 Task: Check the average views per listing of tile in the last 1 year.
Action: Mouse moved to (939, 219)
Screenshot: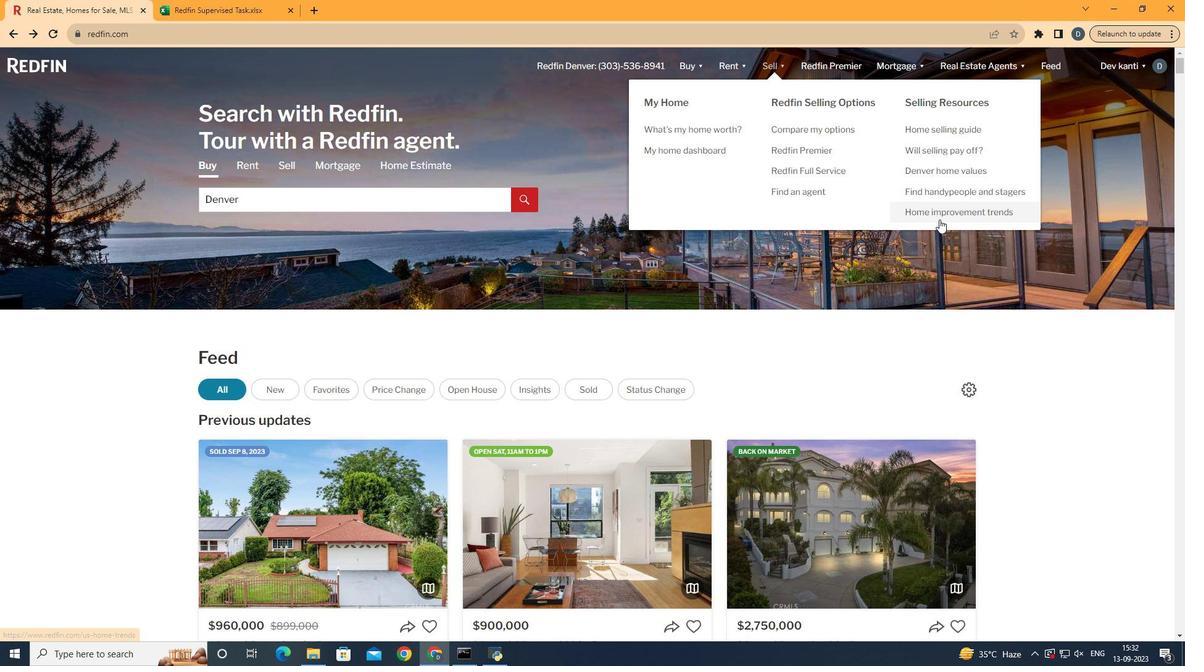 
Action: Mouse pressed left at (939, 219)
Screenshot: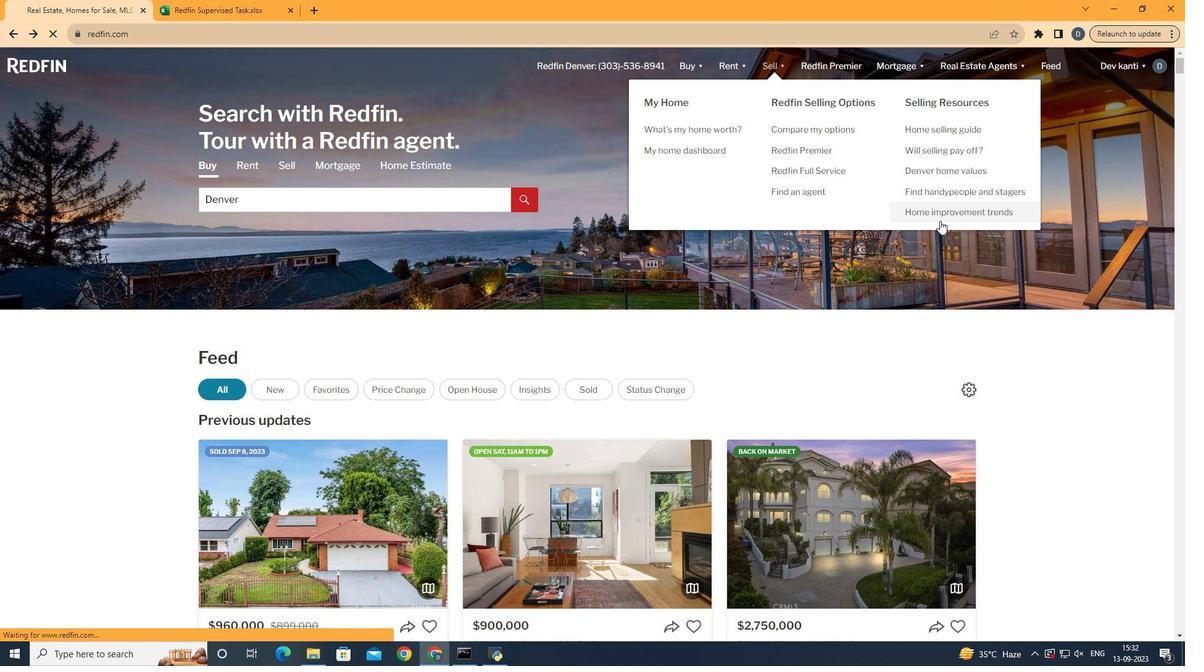 
Action: Mouse moved to (320, 234)
Screenshot: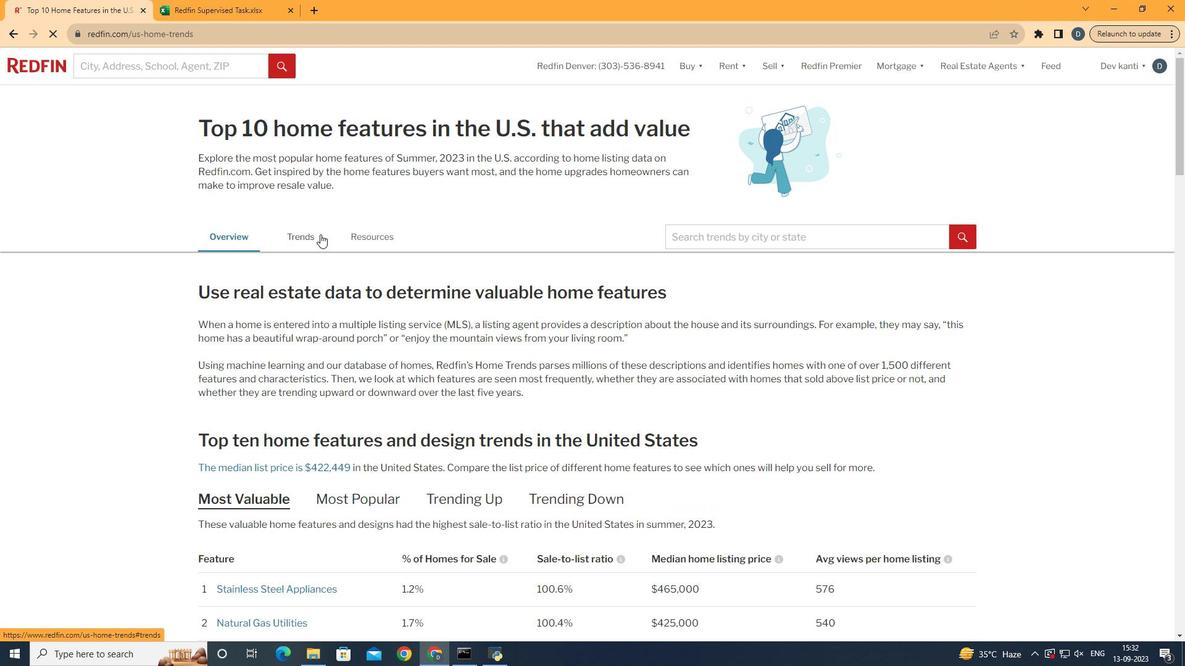 
Action: Mouse pressed left at (320, 234)
Screenshot: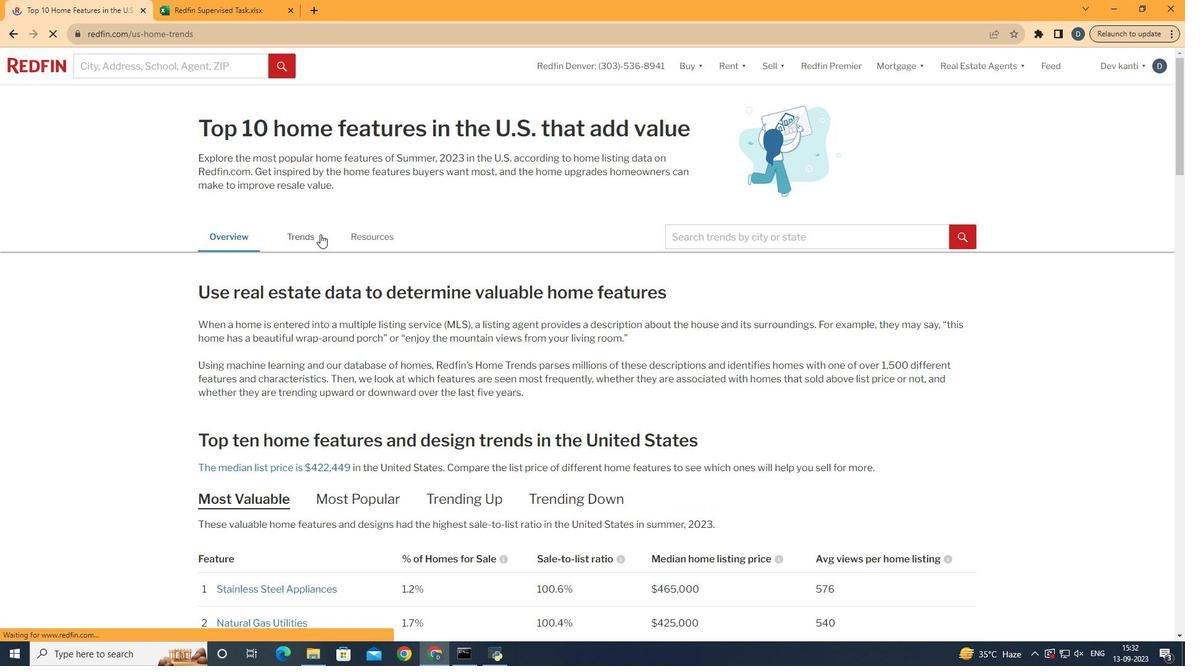 
Action: Mouse moved to (614, 367)
Screenshot: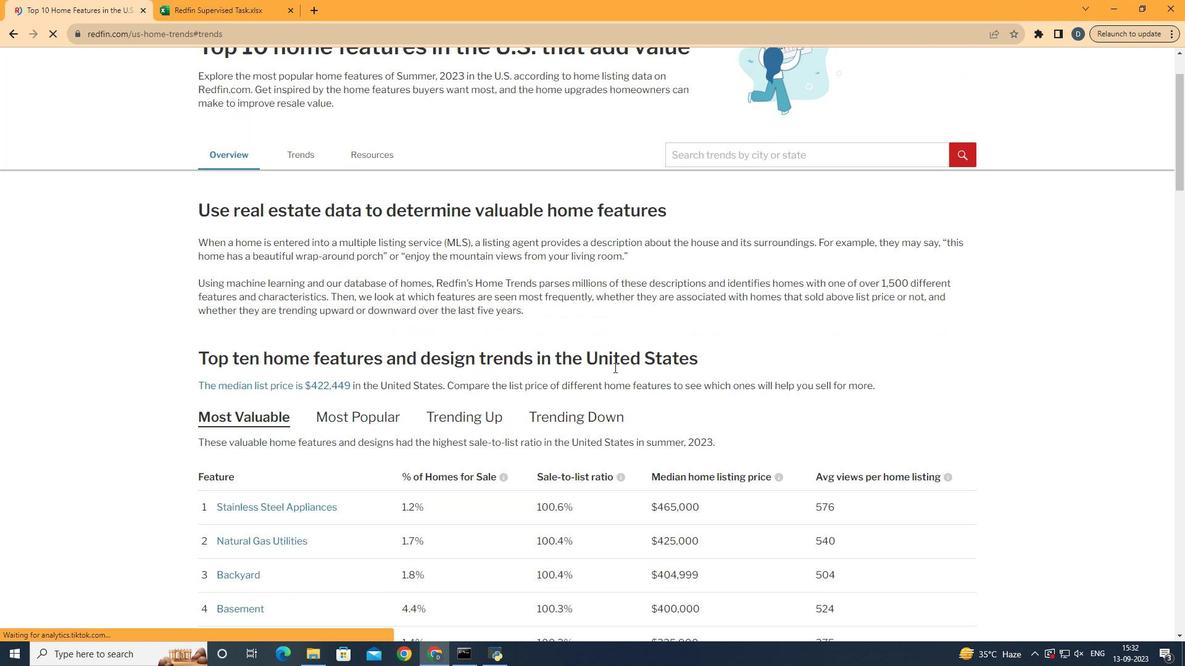 
Action: Mouse scrolled (614, 367) with delta (0, 0)
Screenshot: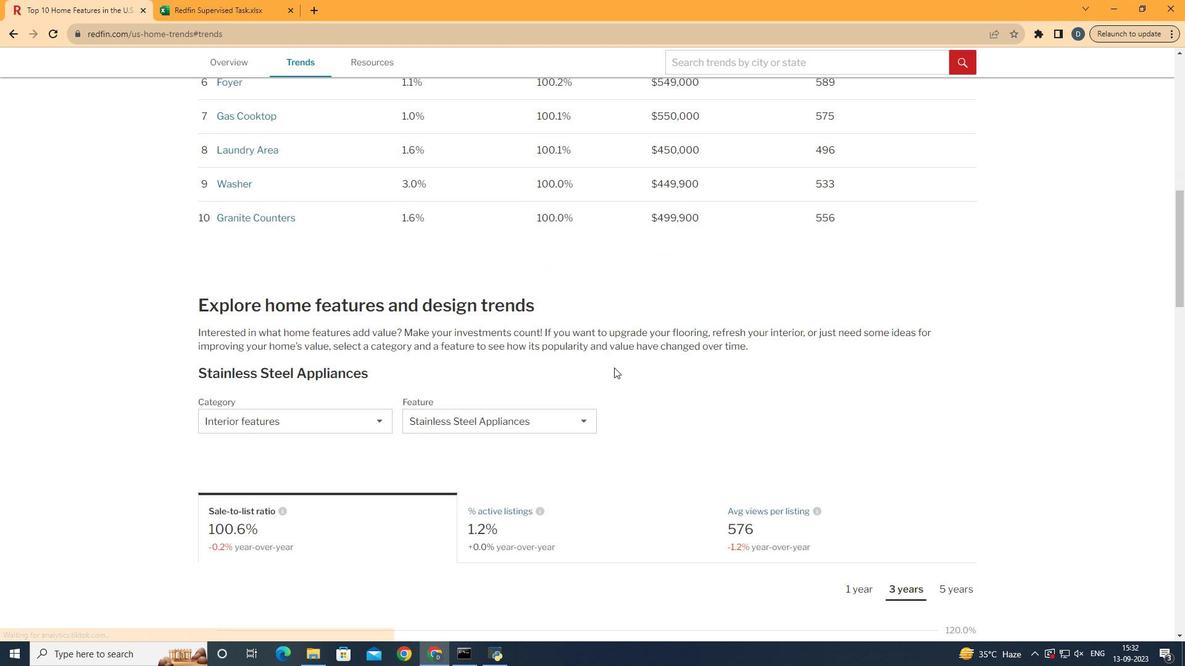 
Action: Mouse scrolled (614, 367) with delta (0, 0)
Screenshot: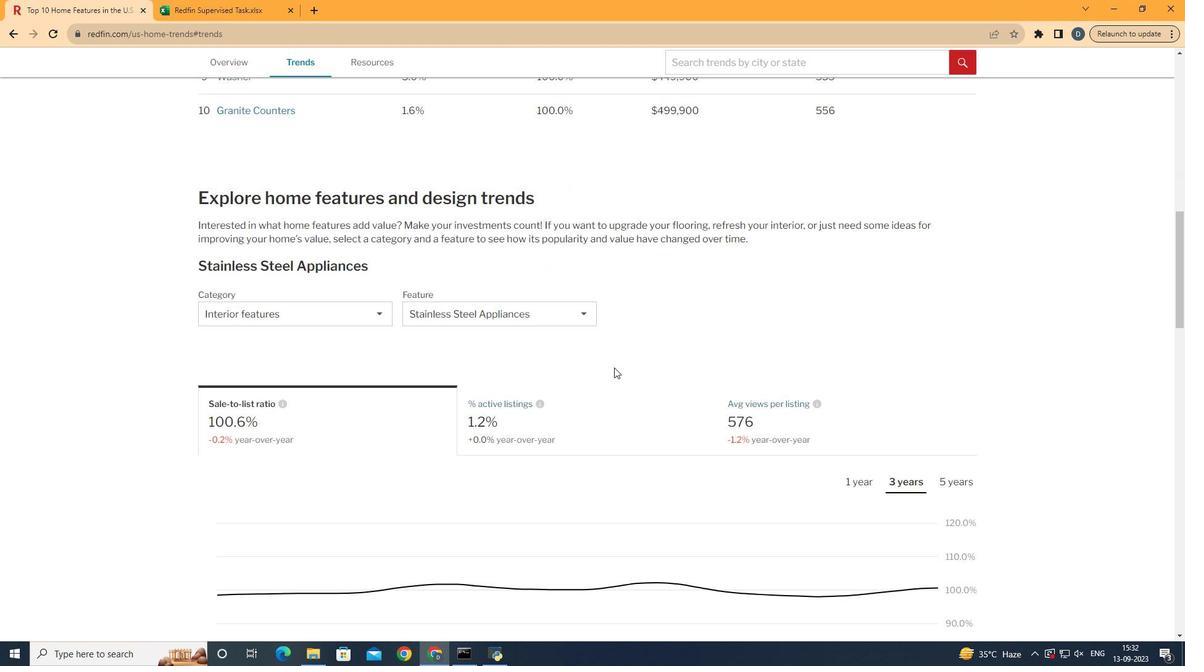 
Action: Mouse scrolled (614, 367) with delta (0, 0)
Screenshot: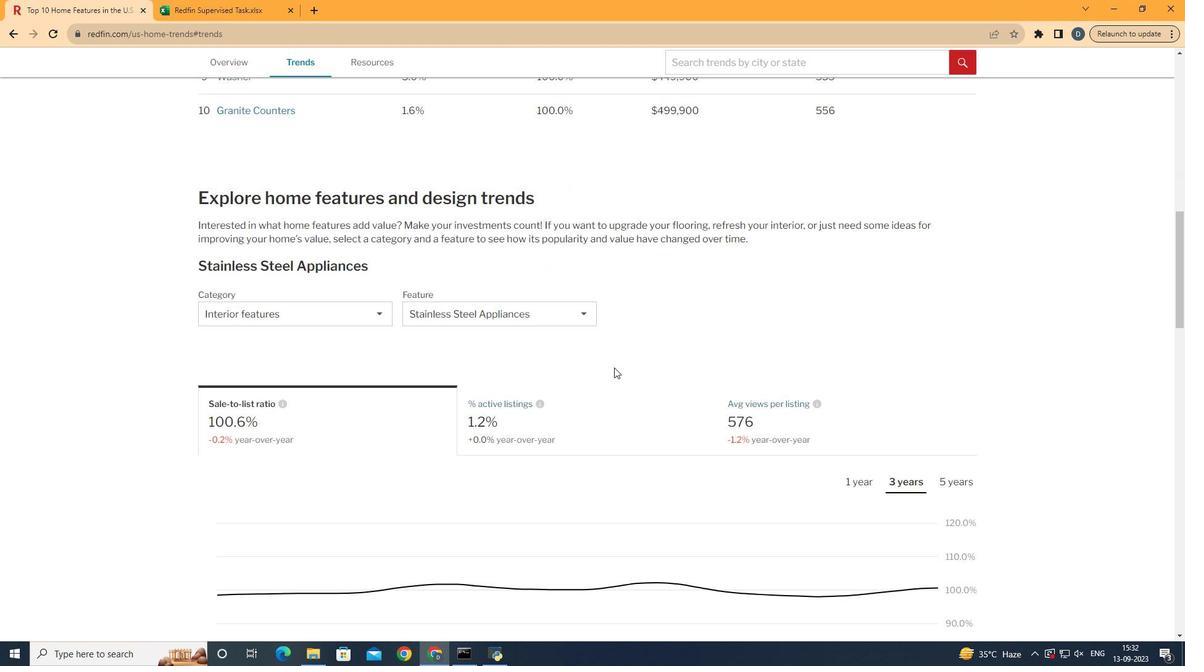 
Action: Mouse scrolled (614, 367) with delta (0, 0)
Screenshot: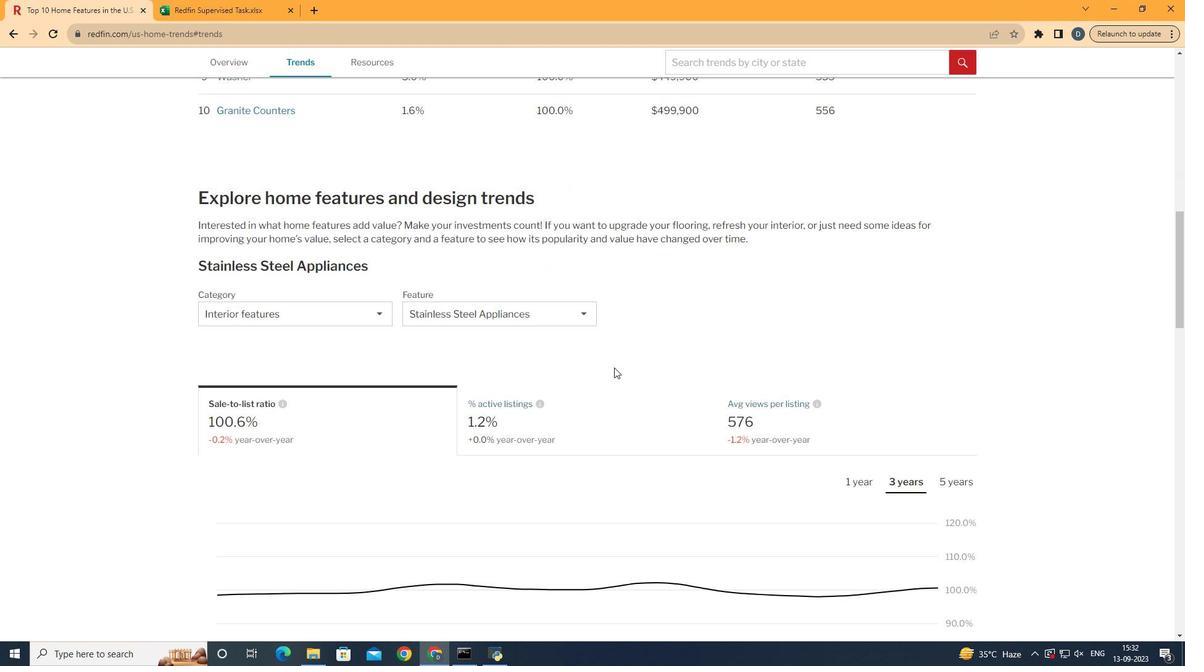 
Action: Mouse scrolled (614, 367) with delta (0, 0)
Screenshot: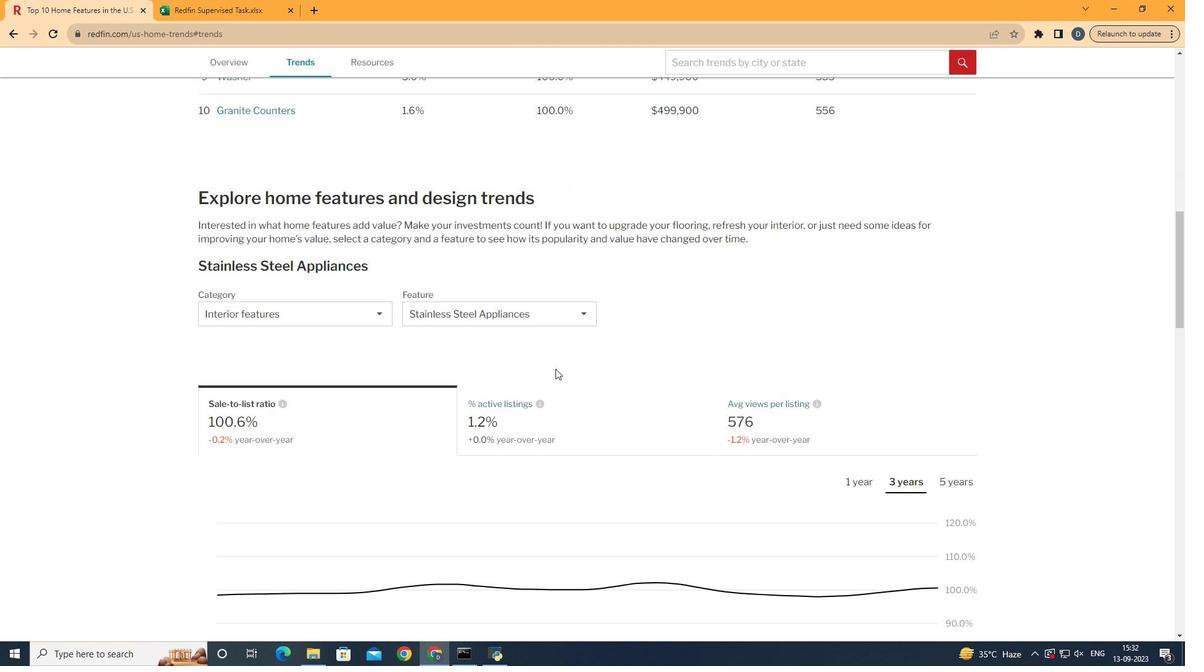 
Action: Mouse scrolled (614, 367) with delta (0, 0)
Screenshot: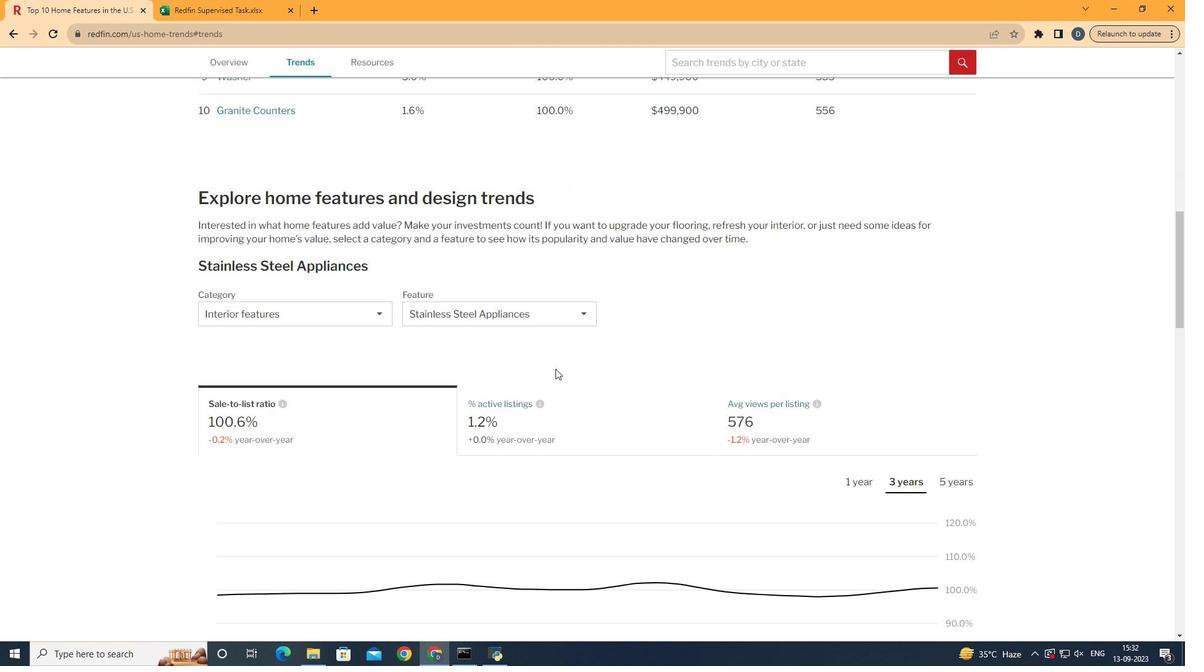 
Action: Mouse scrolled (614, 367) with delta (0, 0)
Screenshot: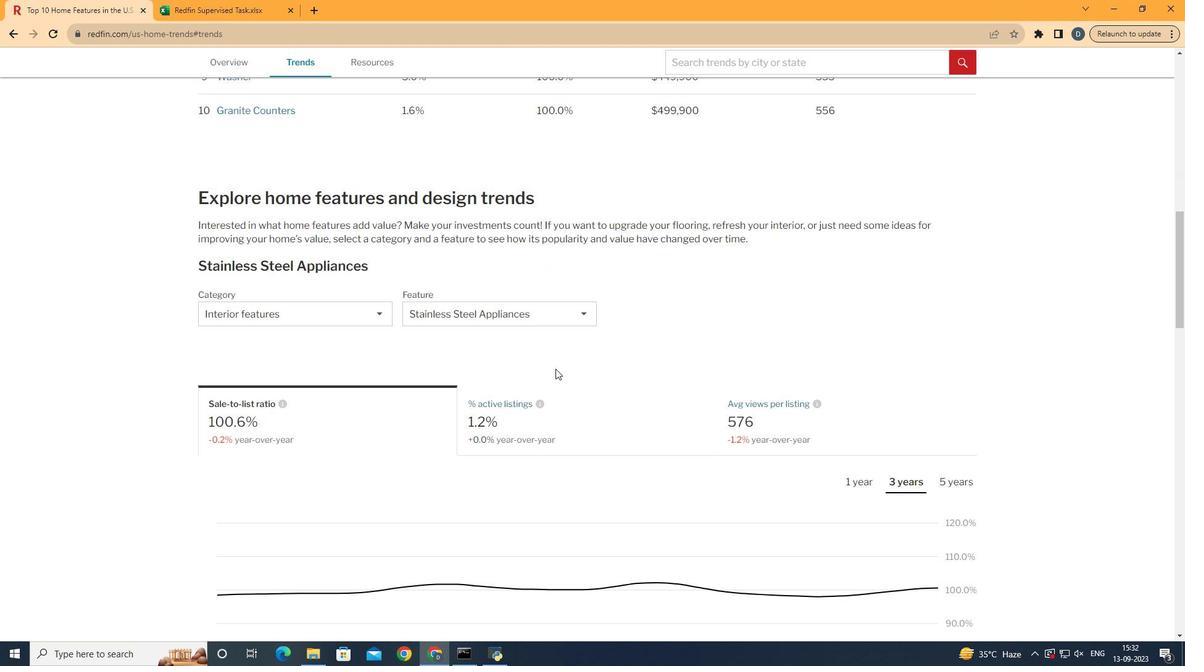 
Action: Mouse moved to (351, 318)
Screenshot: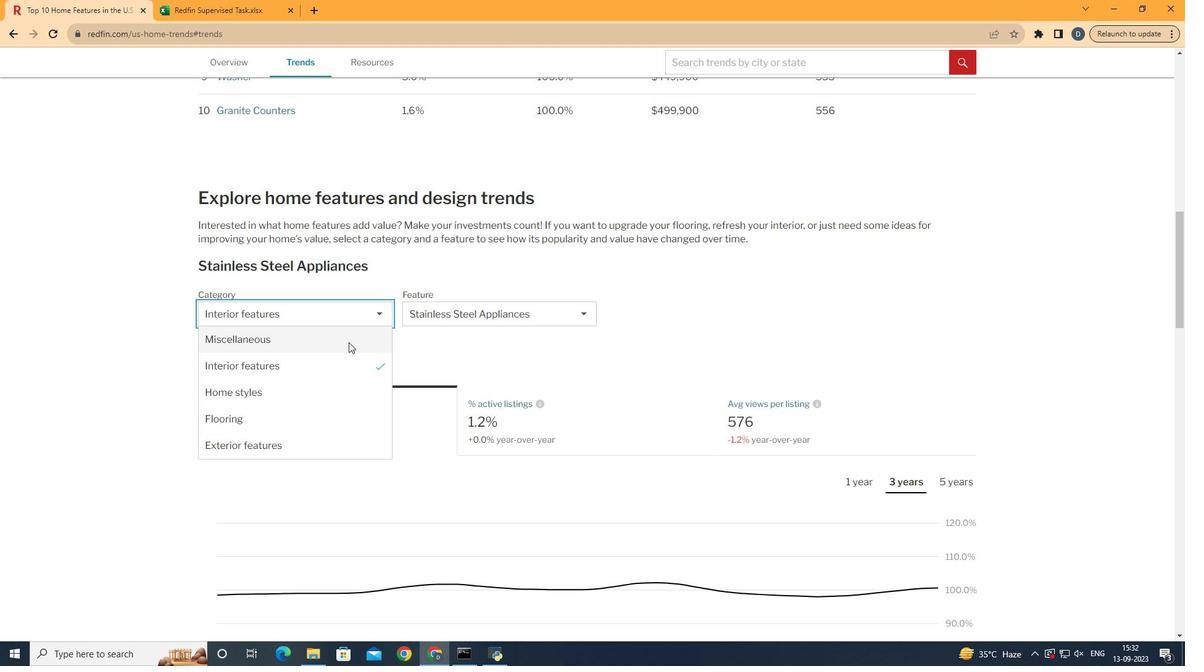 
Action: Mouse pressed left at (351, 318)
Screenshot: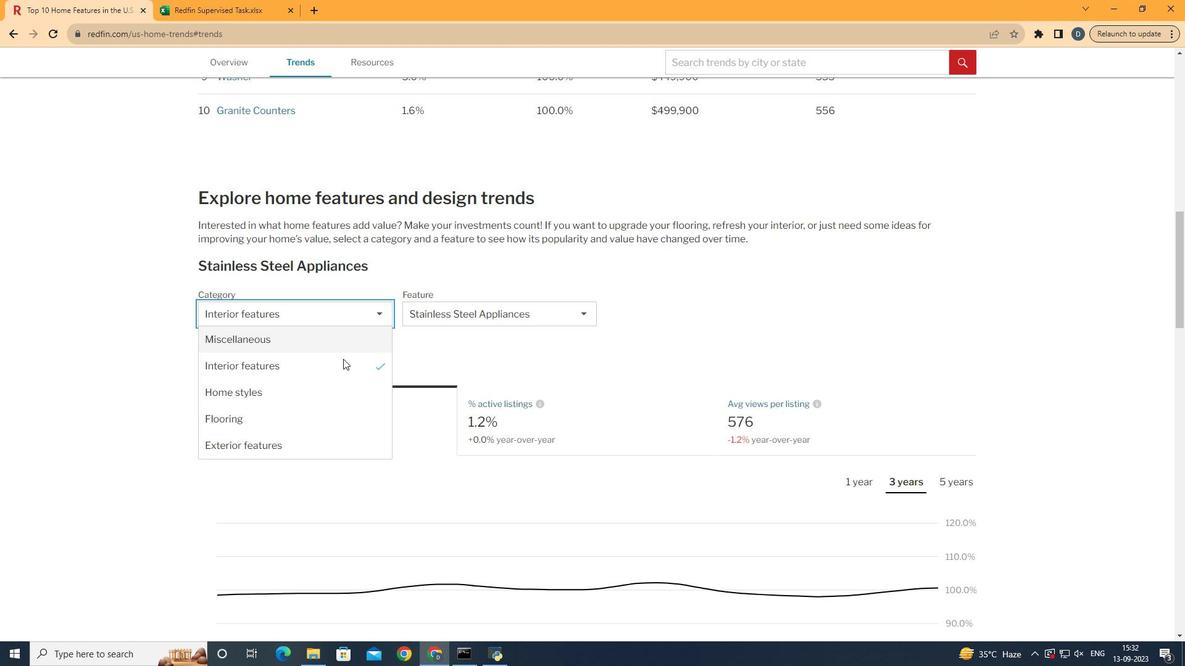 
Action: Mouse moved to (341, 366)
Screenshot: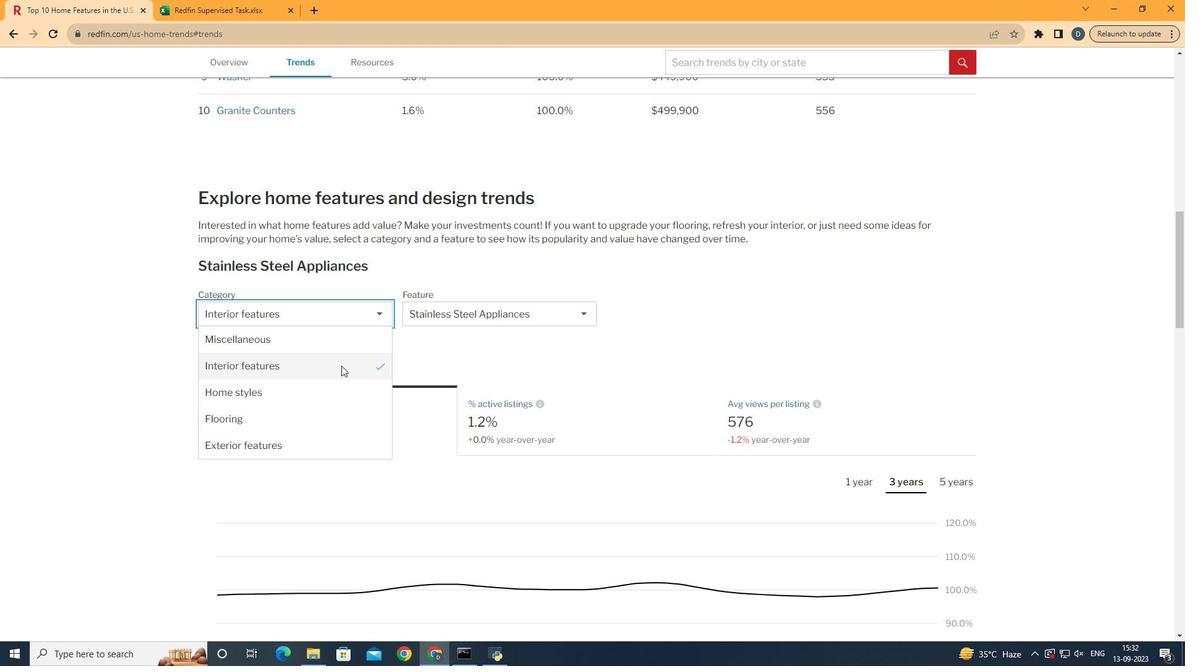 
Action: Mouse pressed left at (341, 366)
Screenshot: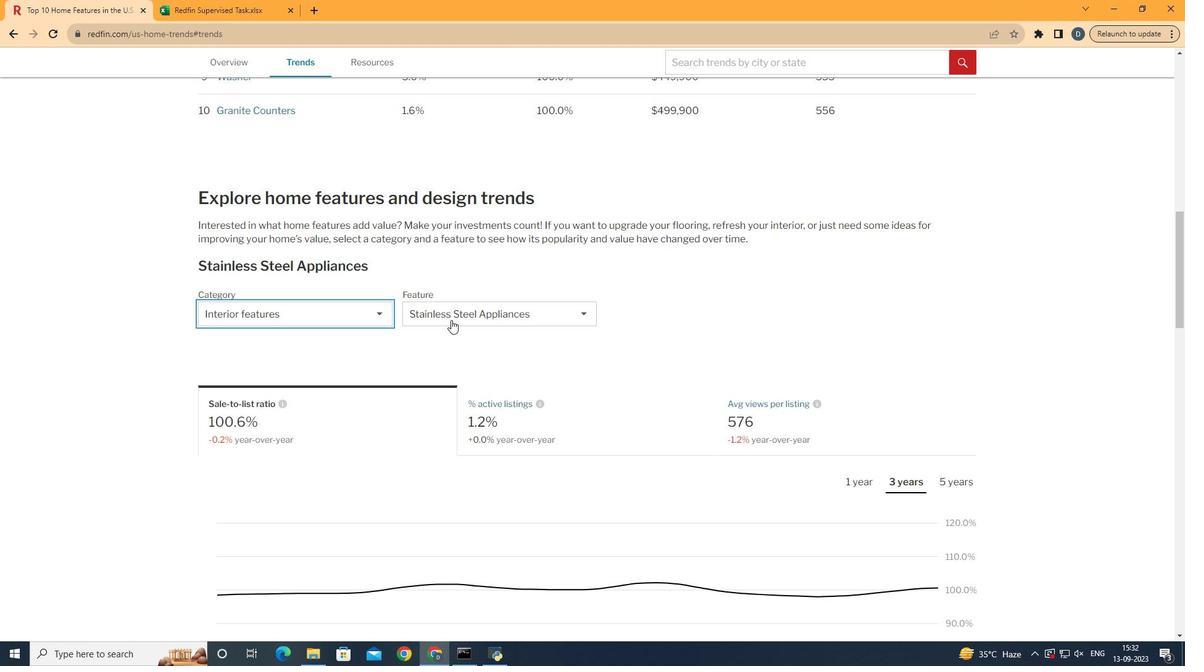 
Action: Mouse moved to (453, 319)
Screenshot: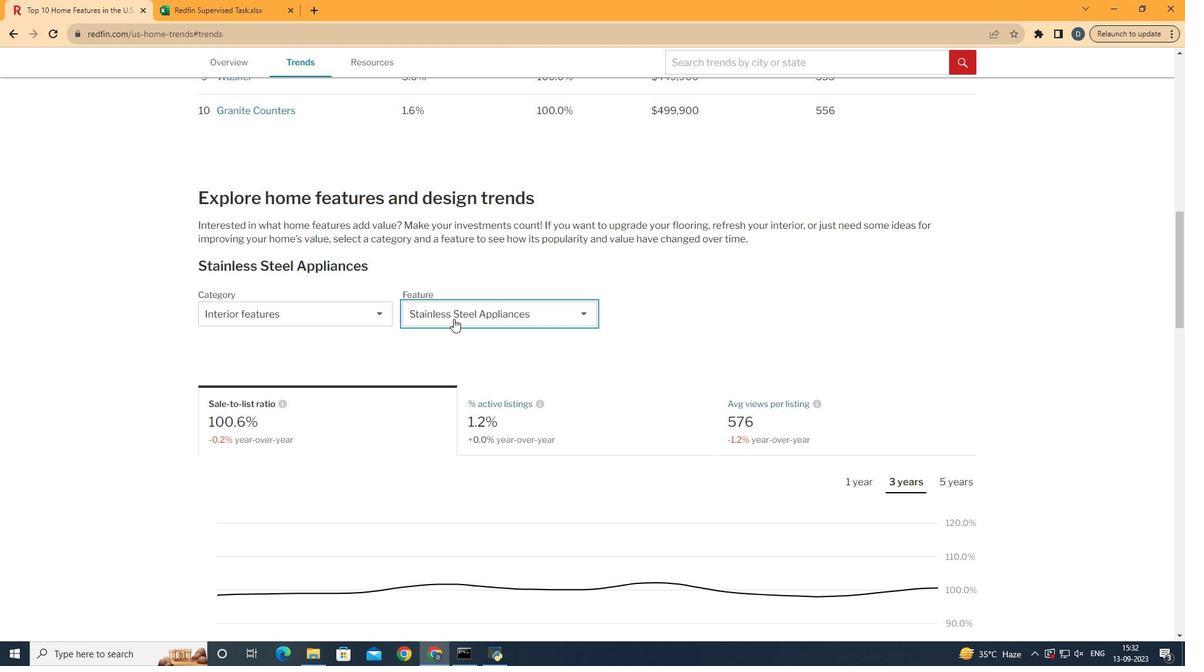 
Action: Mouse pressed left at (453, 319)
Screenshot: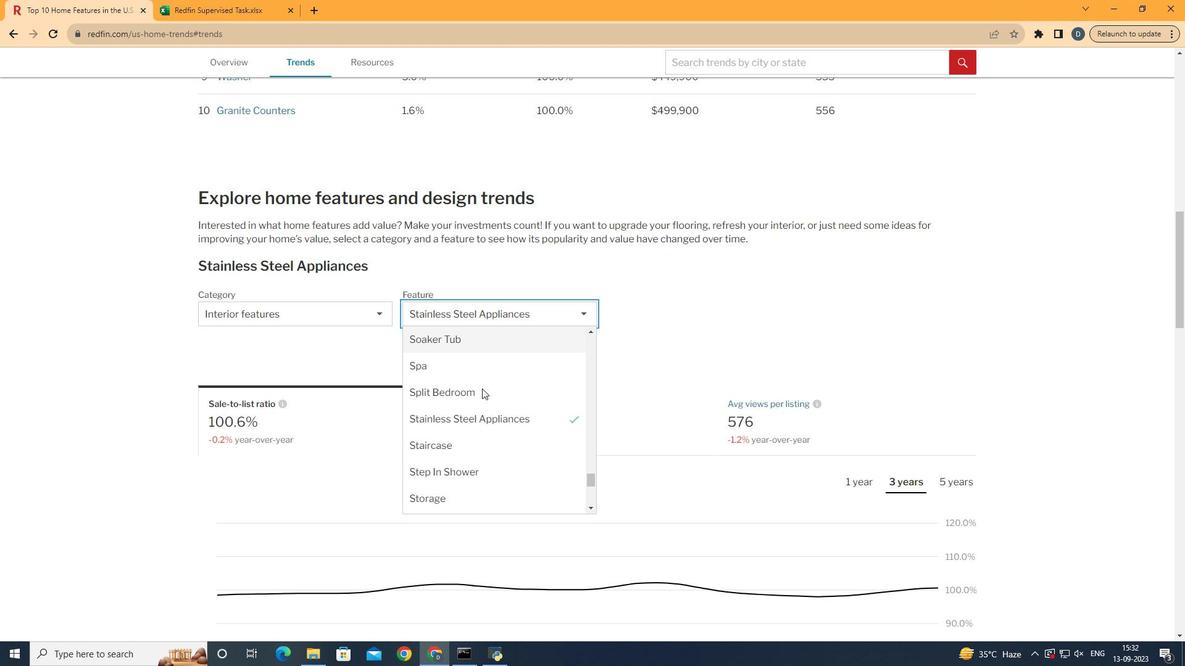 
Action: Mouse moved to (501, 460)
Screenshot: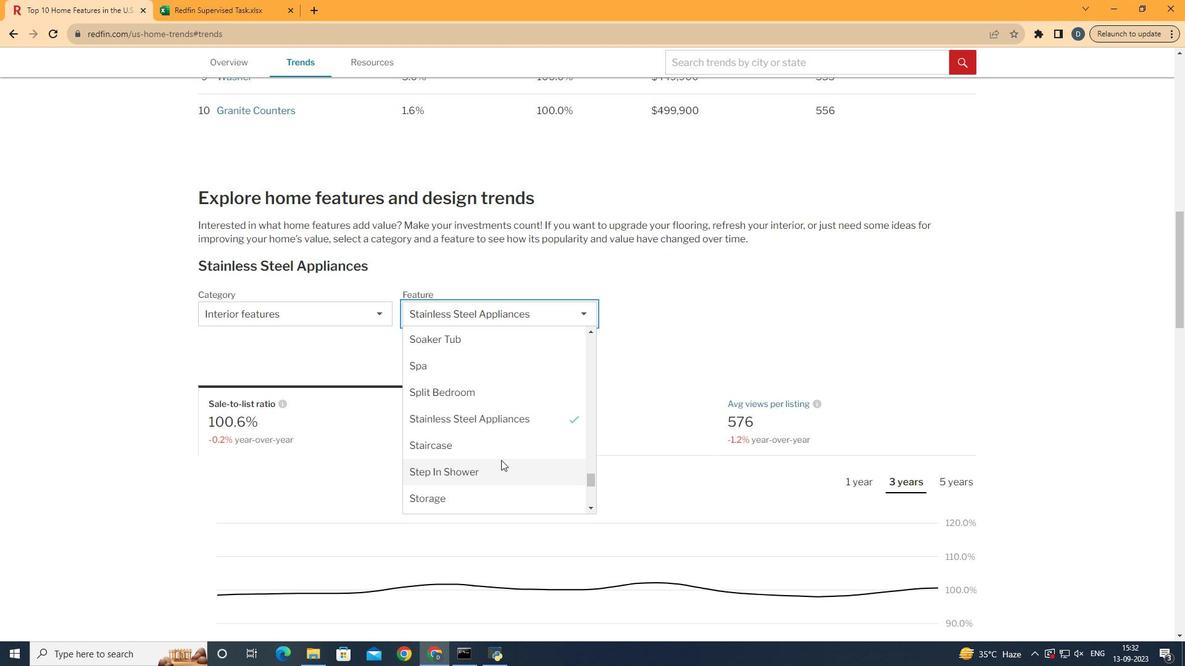 
Action: Mouse scrolled (501, 459) with delta (0, 0)
Screenshot: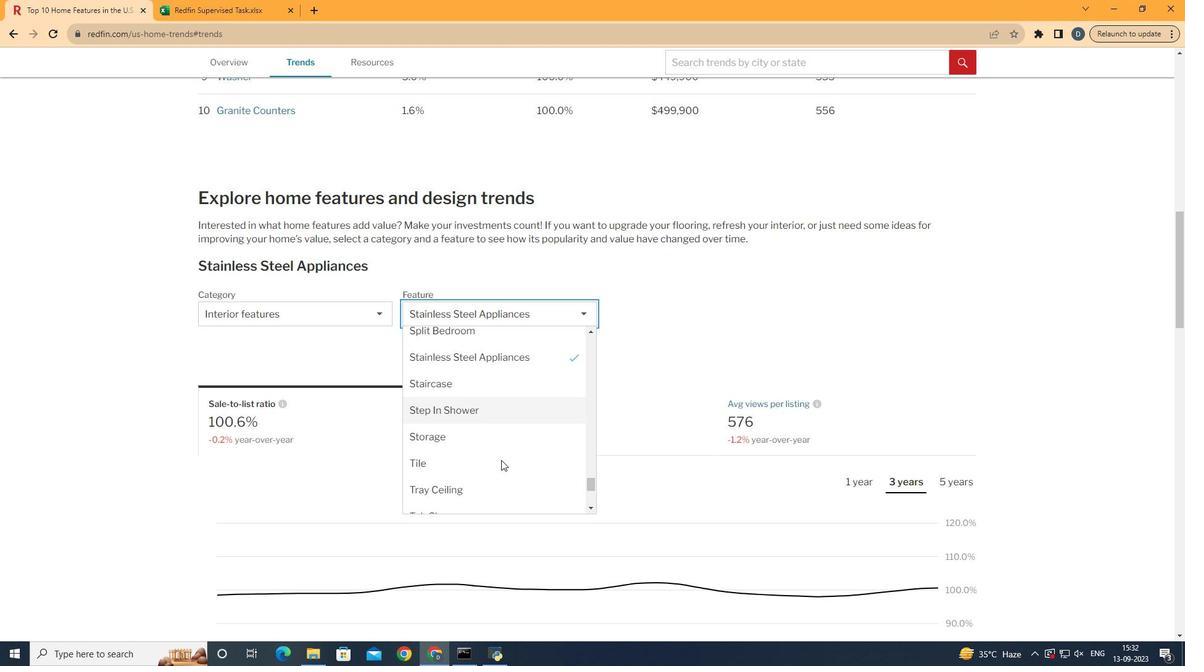 
Action: Mouse moved to (503, 471)
Screenshot: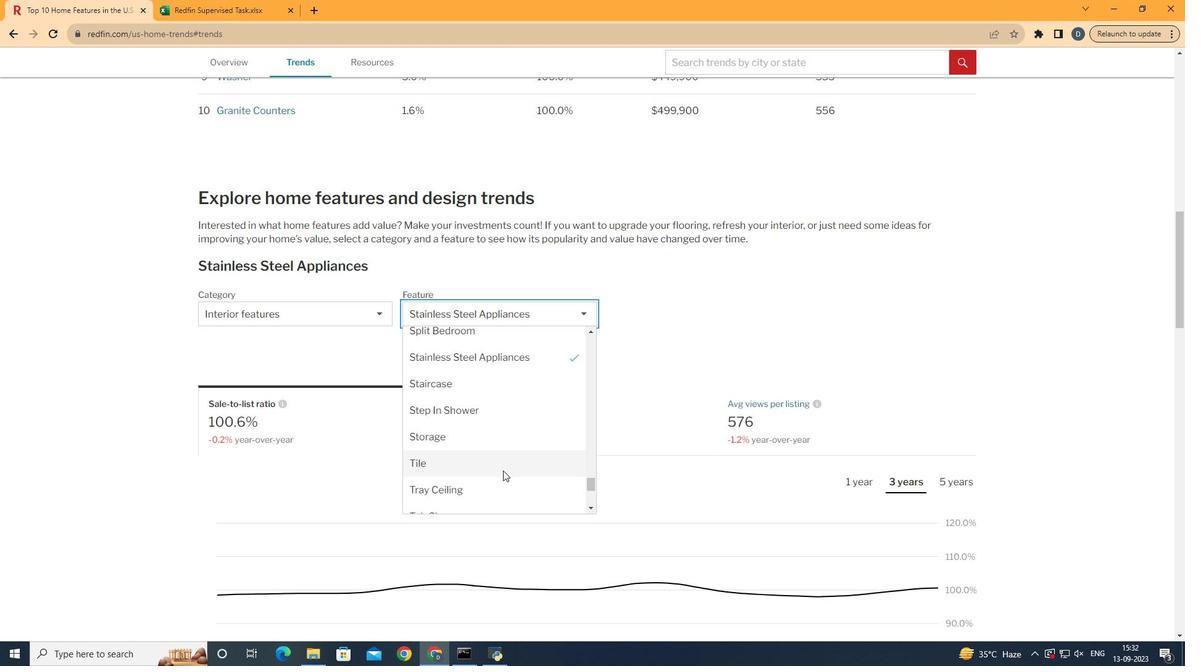 
Action: Mouse pressed left at (503, 471)
Screenshot: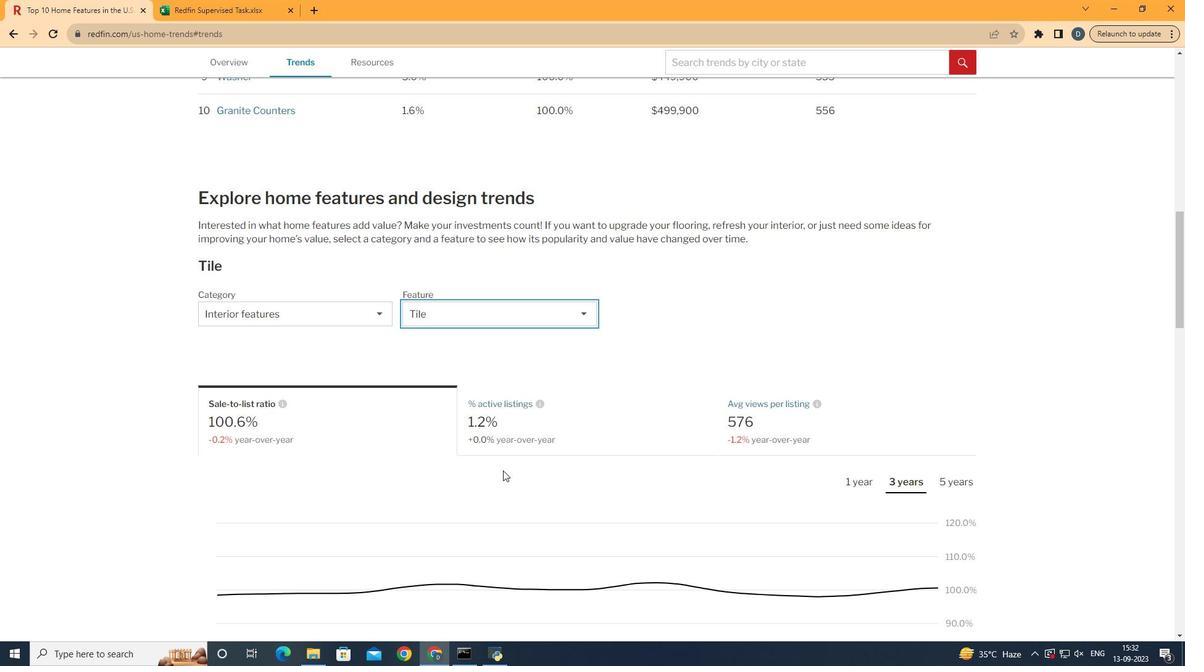 
Action: Mouse moved to (851, 418)
Screenshot: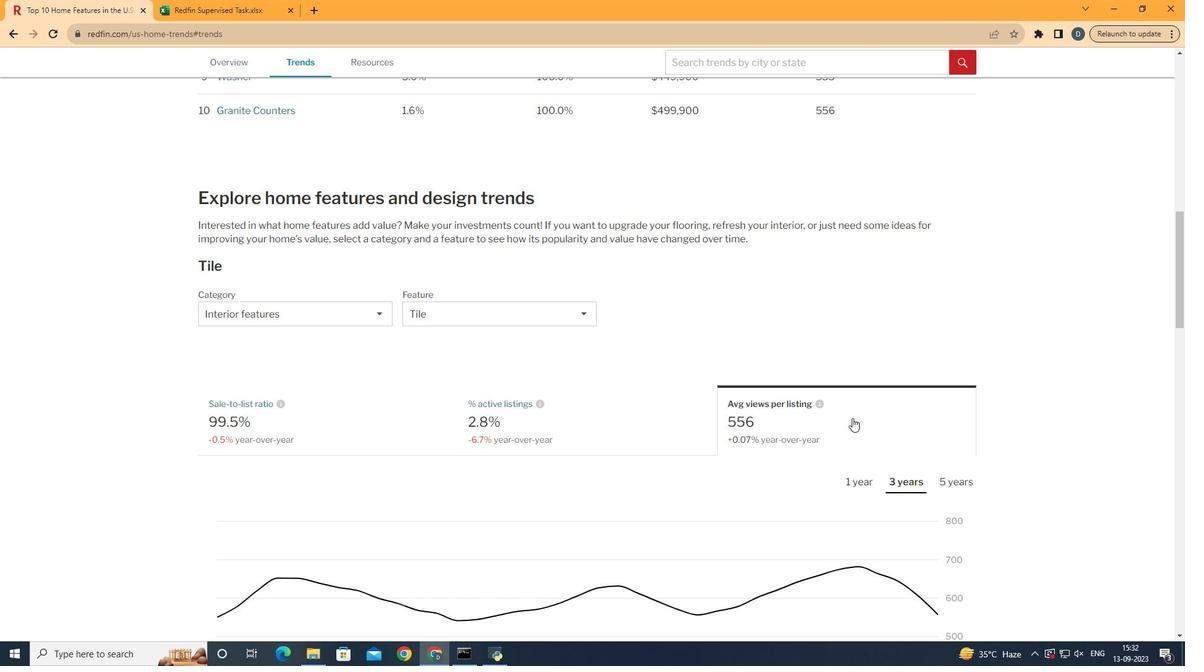 
Action: Mouse pressed left at (851, 418)
Screenshot: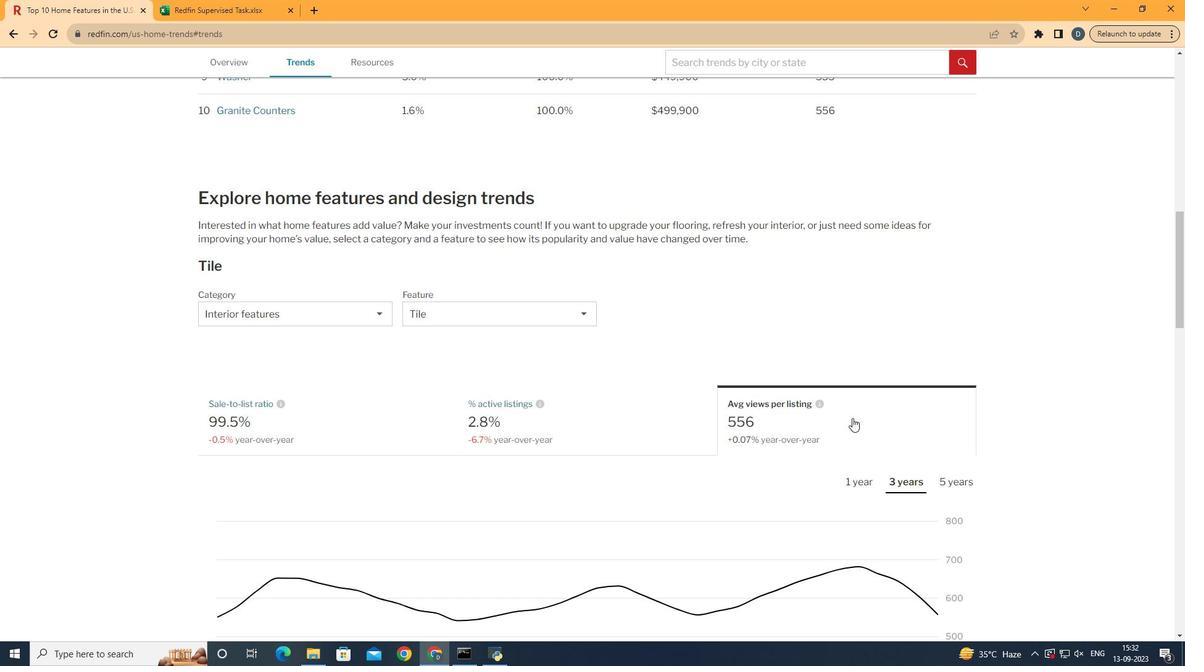
Action: Mouse moved to (852, 418)
Screenshot: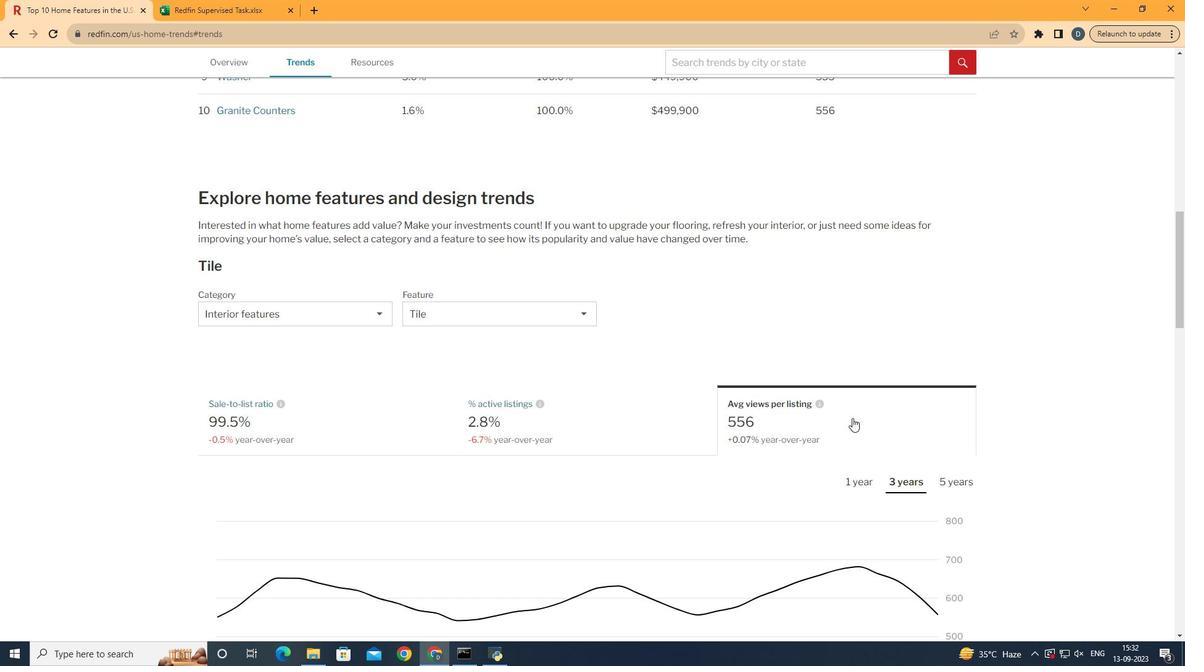 
Action: Mouse scrolled (852, 417) with delta (0, 0)
Screenshot: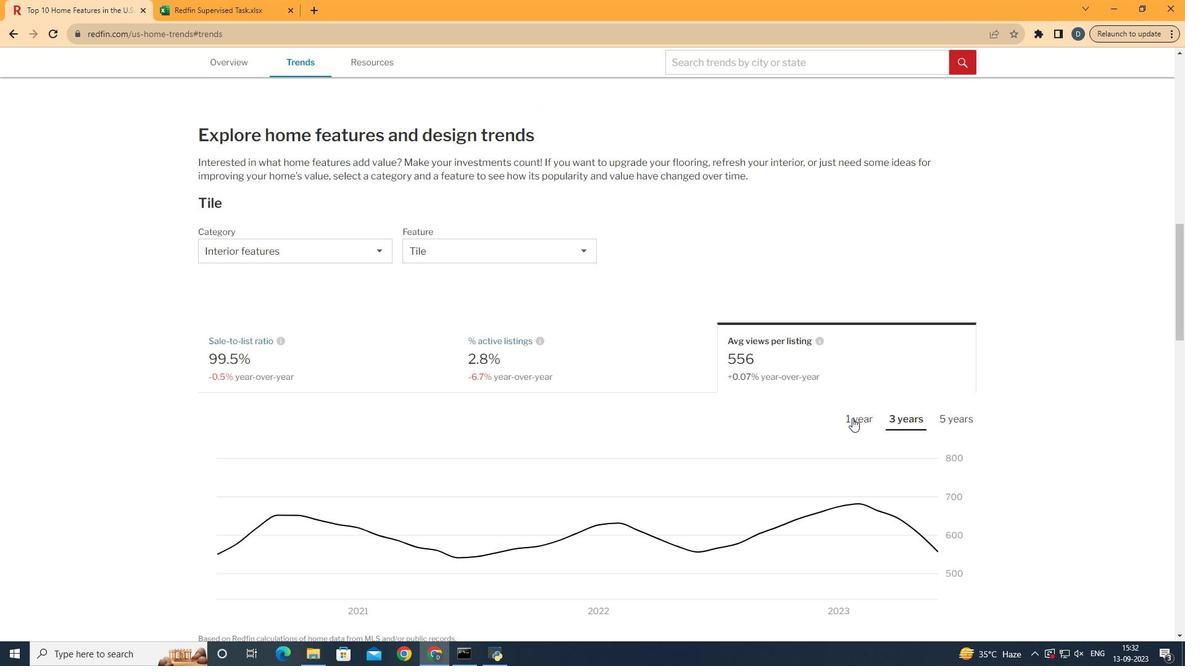 
Action: Mouse scrolled (852, 417) with delta (0, 0)
Screenshot: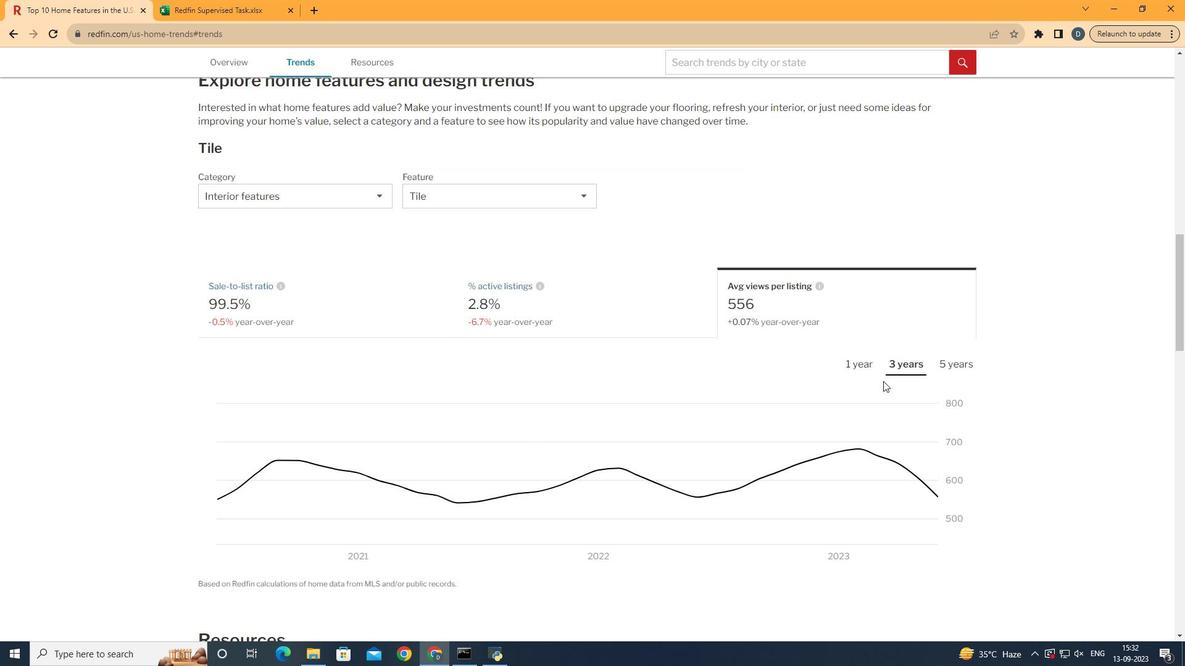 
Action: Mouse moved to (858, 353)
Screenshot: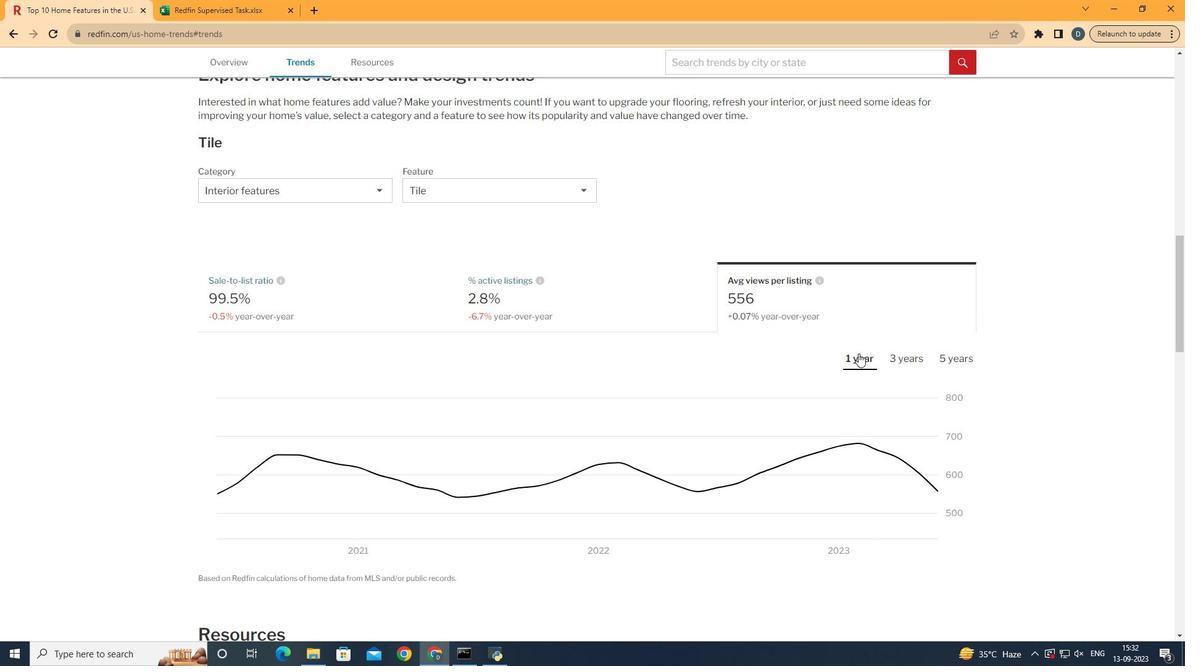 
Action: Mouse pressed left at (858, 353)
Screenshot: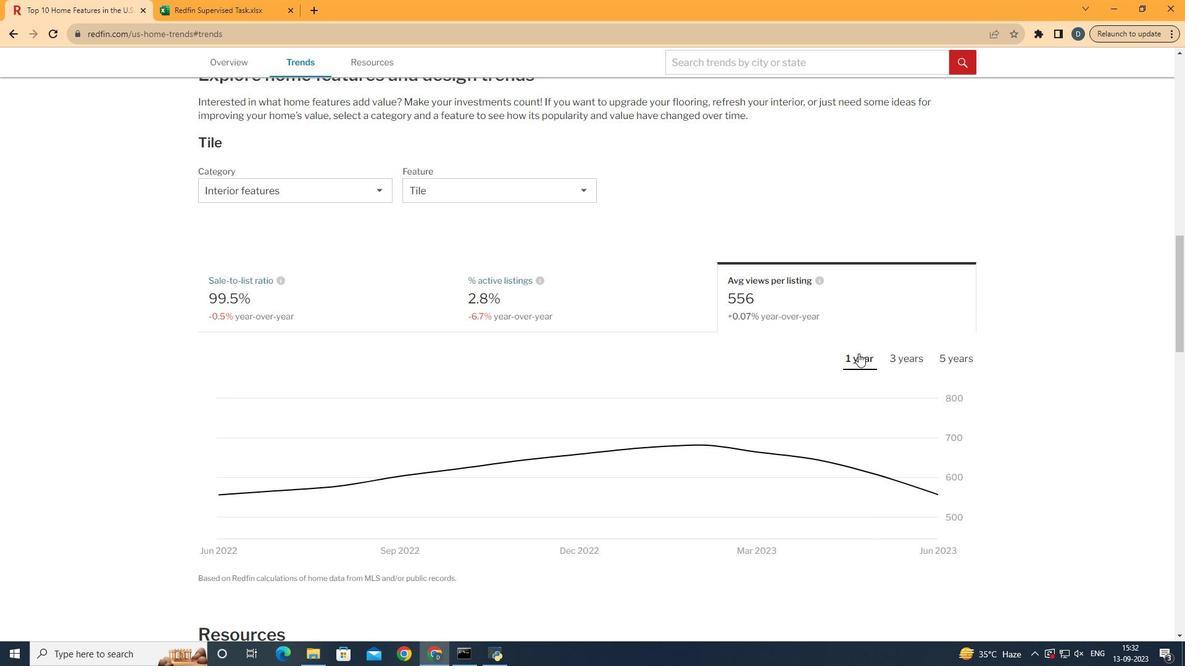 
Action: Mouse moved to (950, 297)
Screenshot: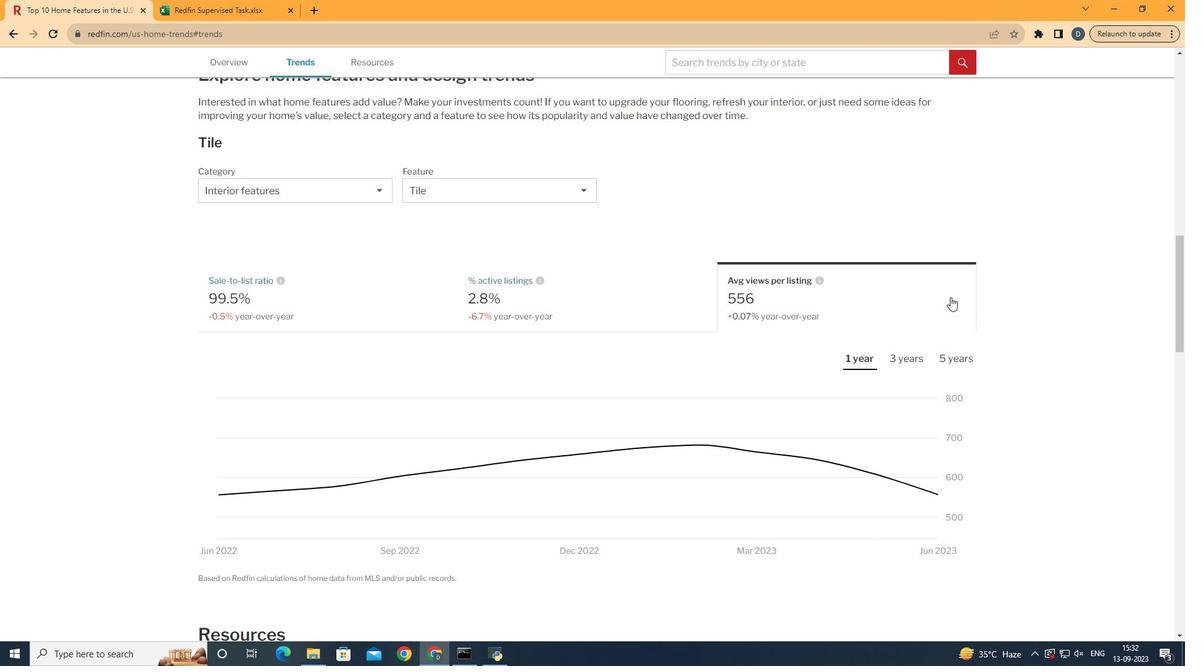 
Action: Key pressed <Key.f10>
Screenshot: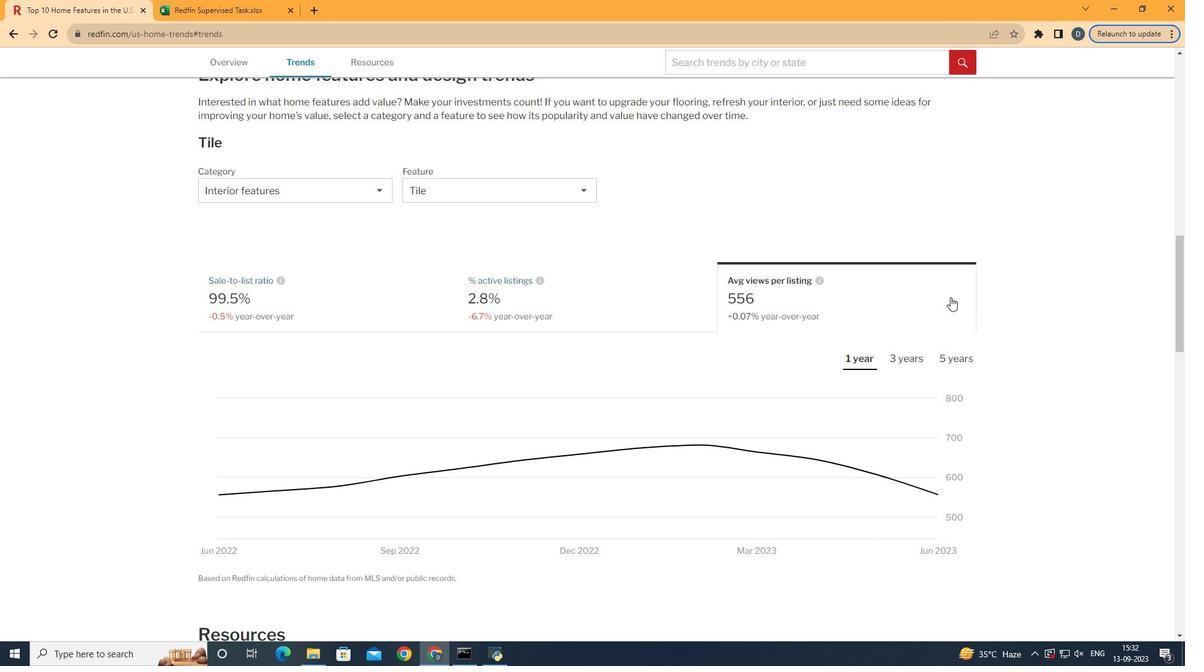 
